 Task: Download personal data.
Action: Mouse moved to (1027, 49)
Screenshot: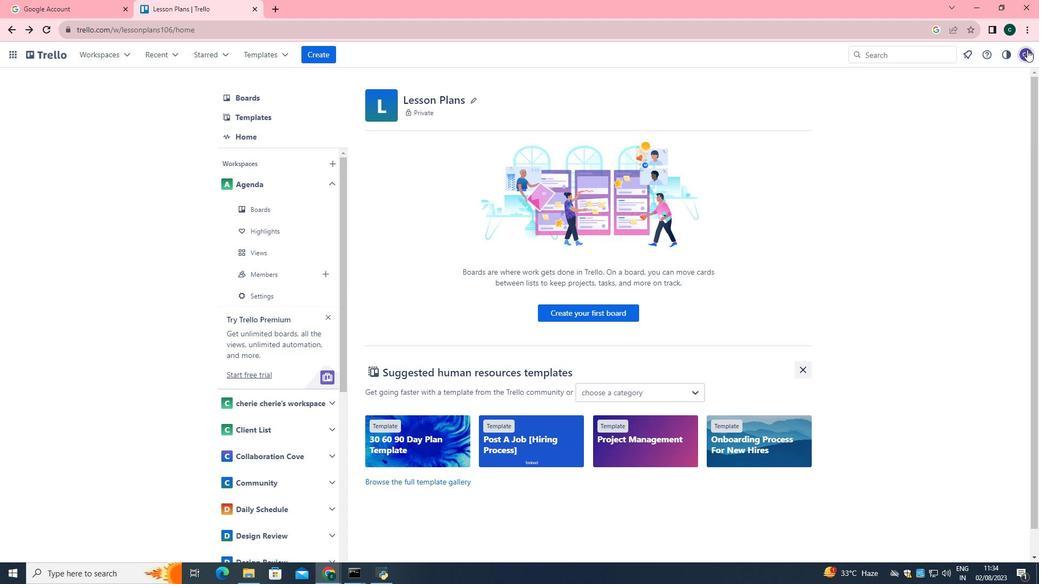
Action: Mouse pressed left at (1027, 49)
Screenshot: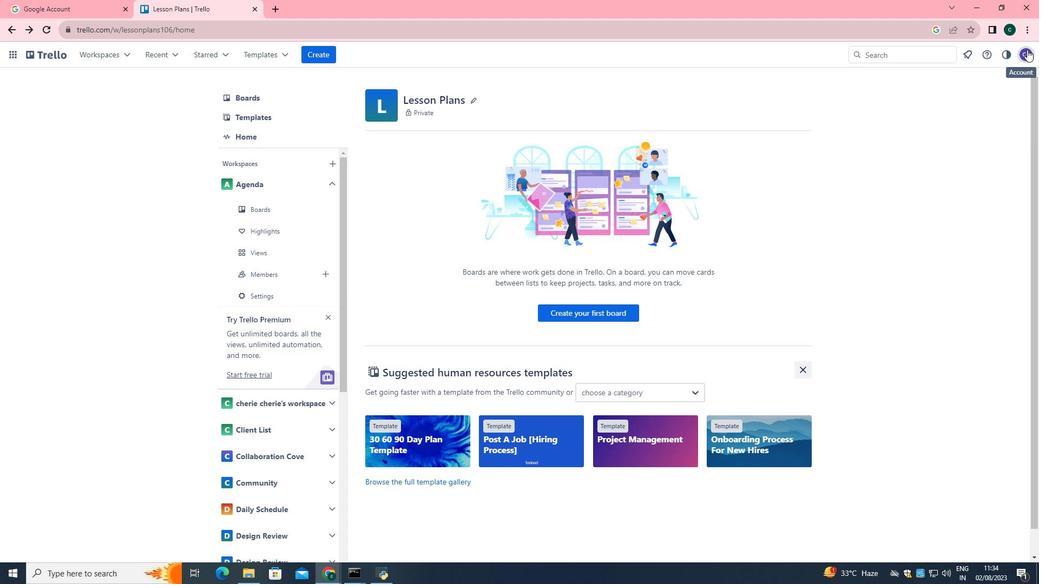 
Action: Mouse moved to (951, 263)
Screenshot: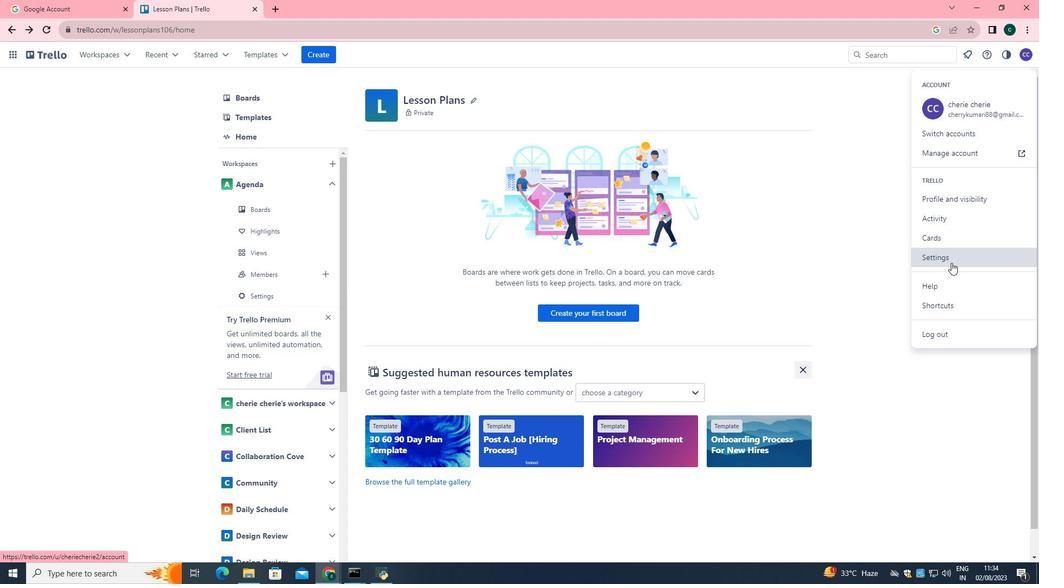 
Action: Mouse pressed left at (951, 263)
Screenshot: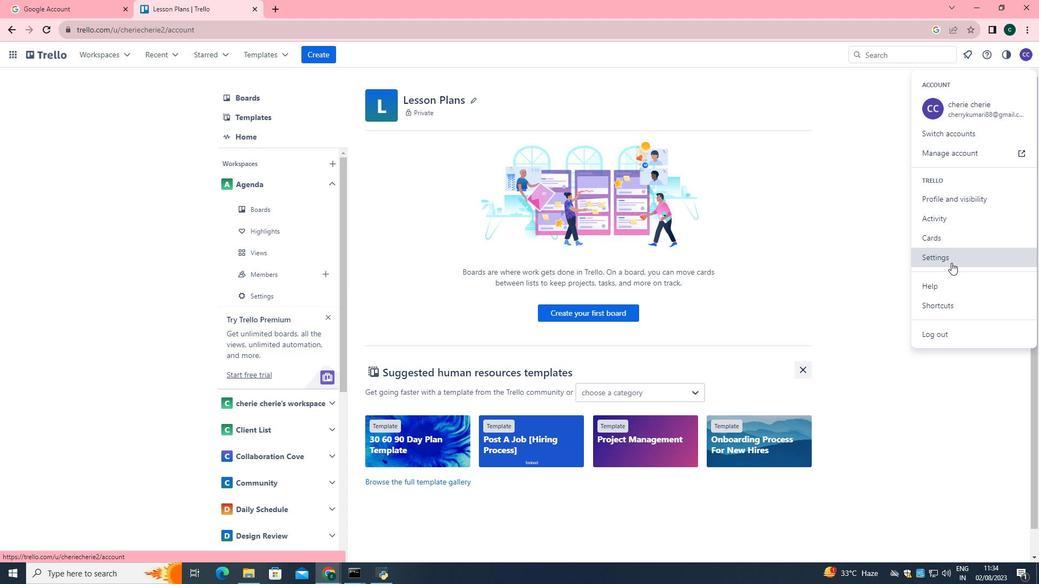 
Action: Mouse moved to (180, 258)
Screenshot: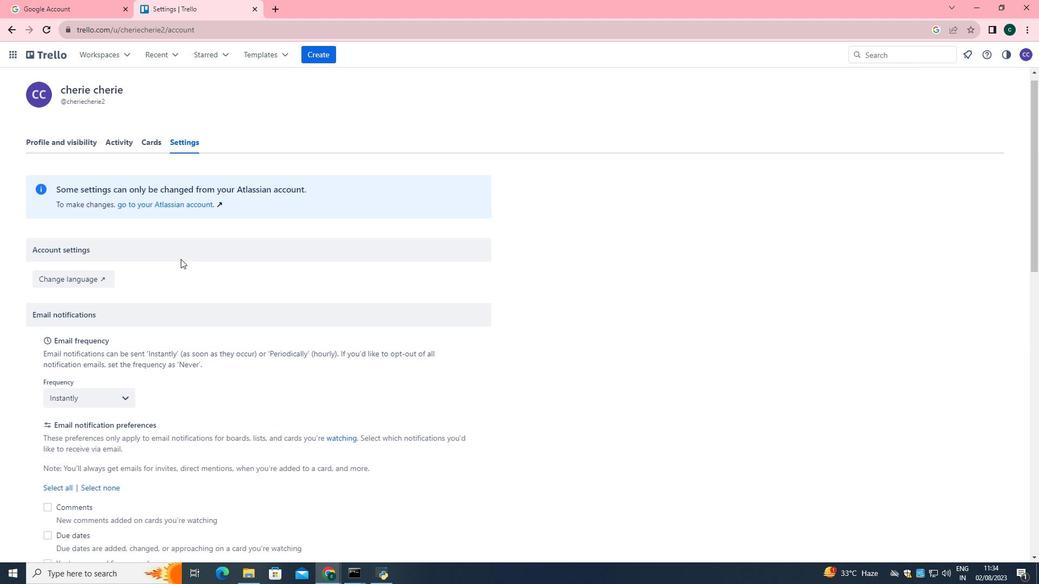 
Action: Mouse scrolled (180, 255) with delta (0, 0)
Screenshot: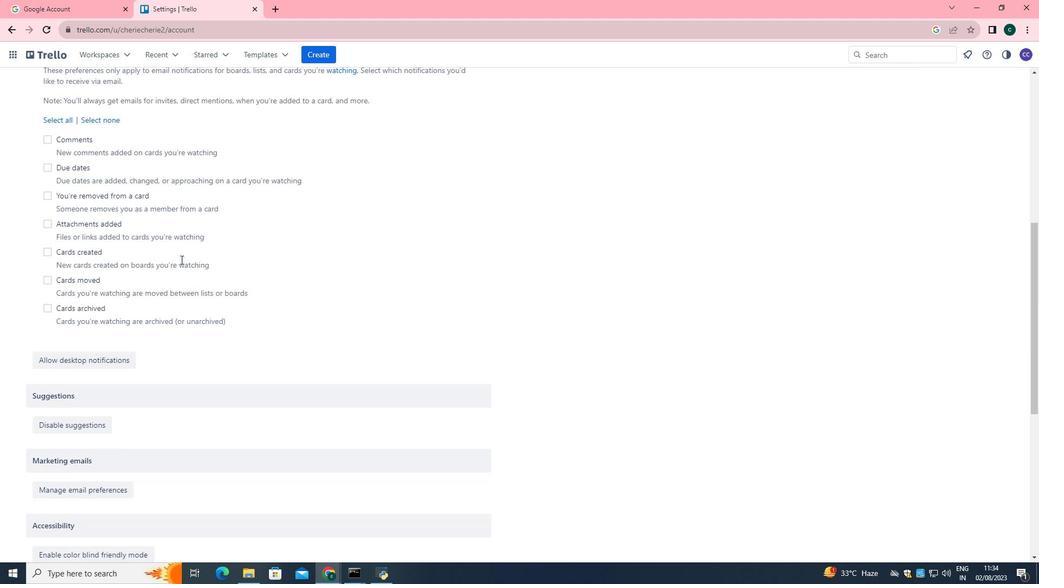 
Action: Mouse moved to (180, 259)
Screenshot: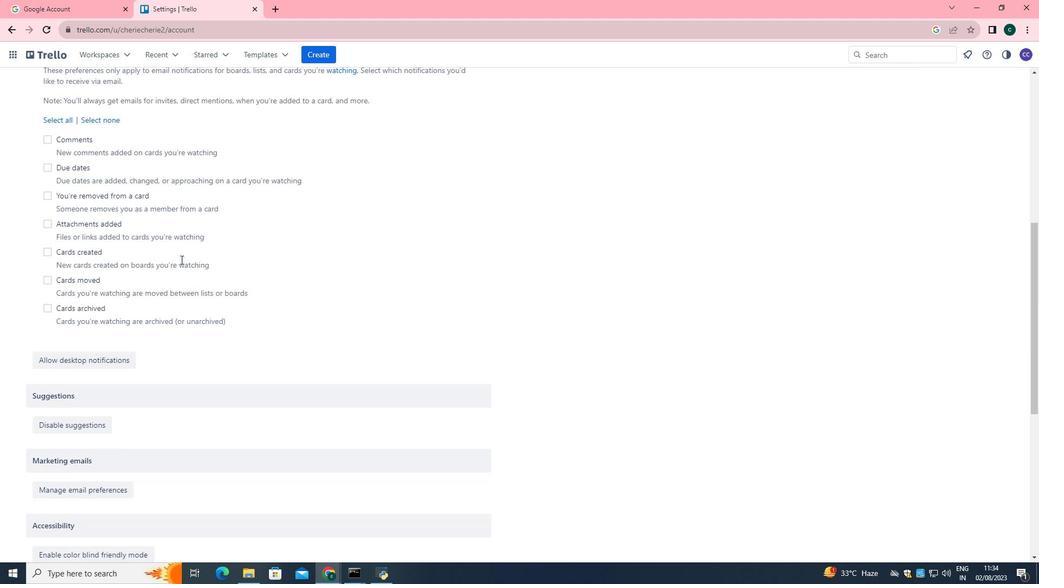 
Action: Mouse scrolled (180, 258) with delta (0, 0)
Screenshot: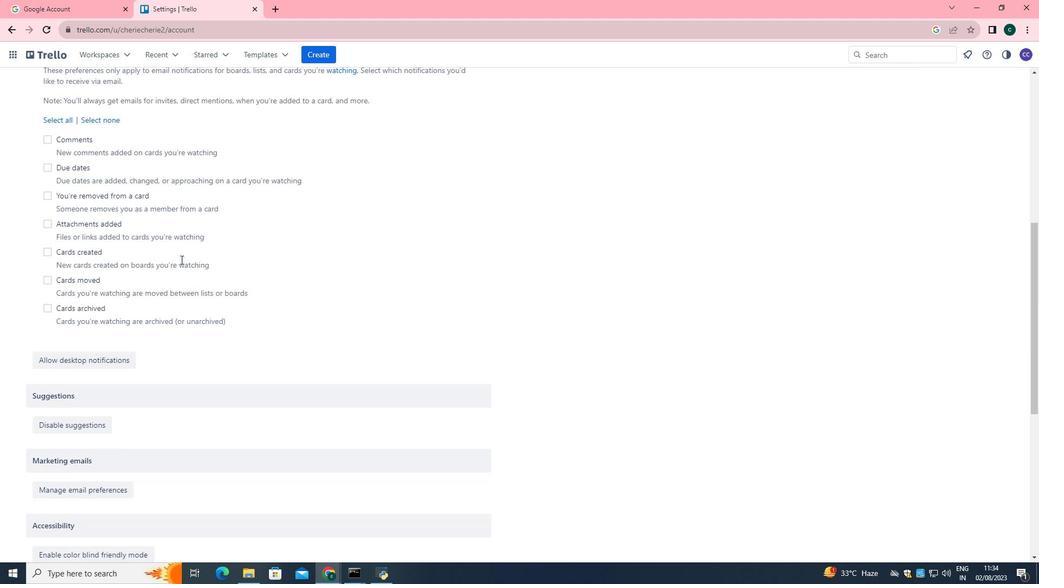 
Action: Mouse scrolled (180, 258) with delta (0, 0)
Screenshot: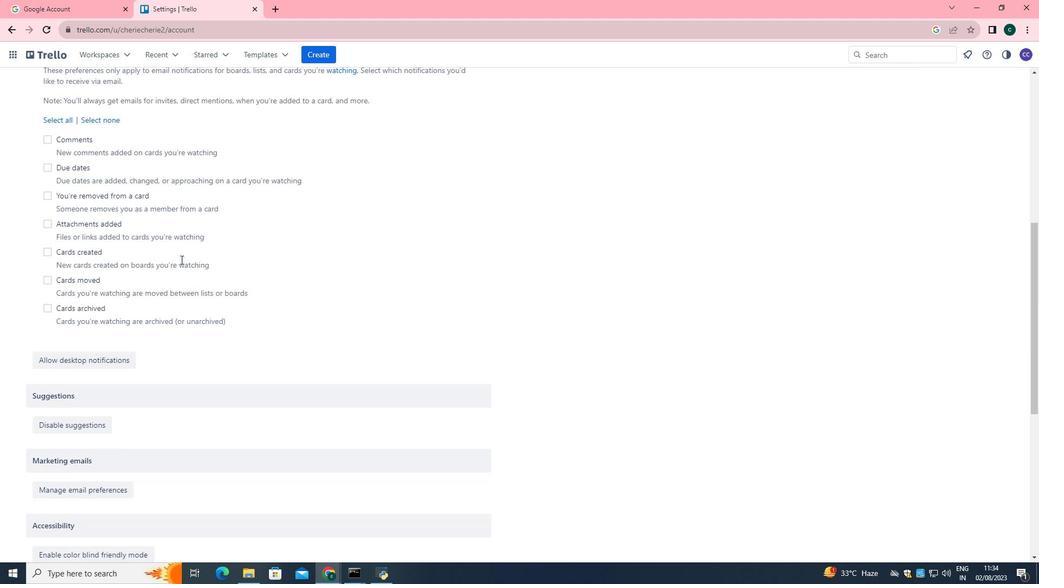 
Action: Mouse scrolled (180, 258) with delta (0, 0)
Screenshot: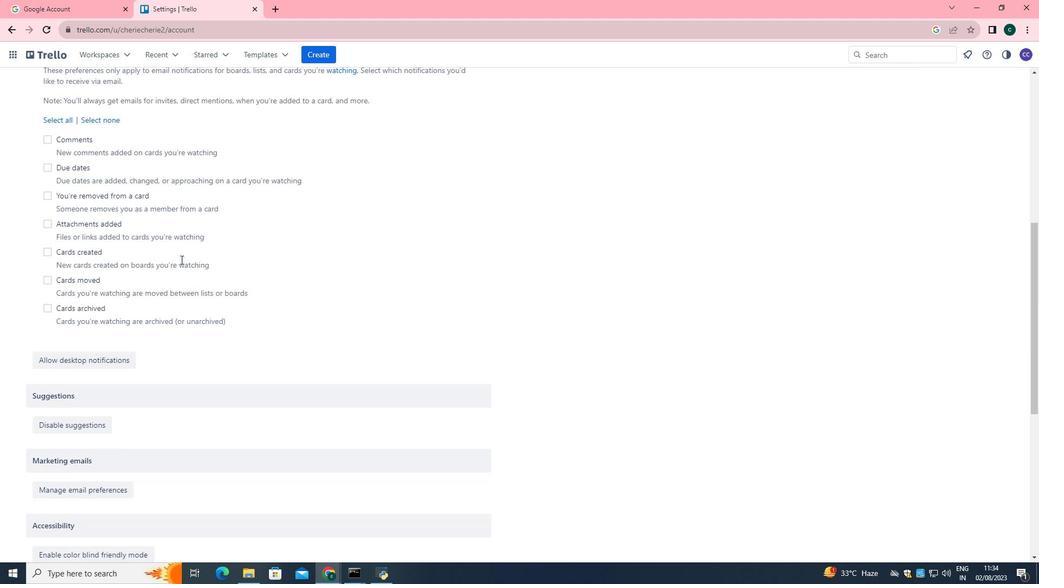 
Action: Mouse scrolled (180, 258) with delta (0, 0)
Screenshot: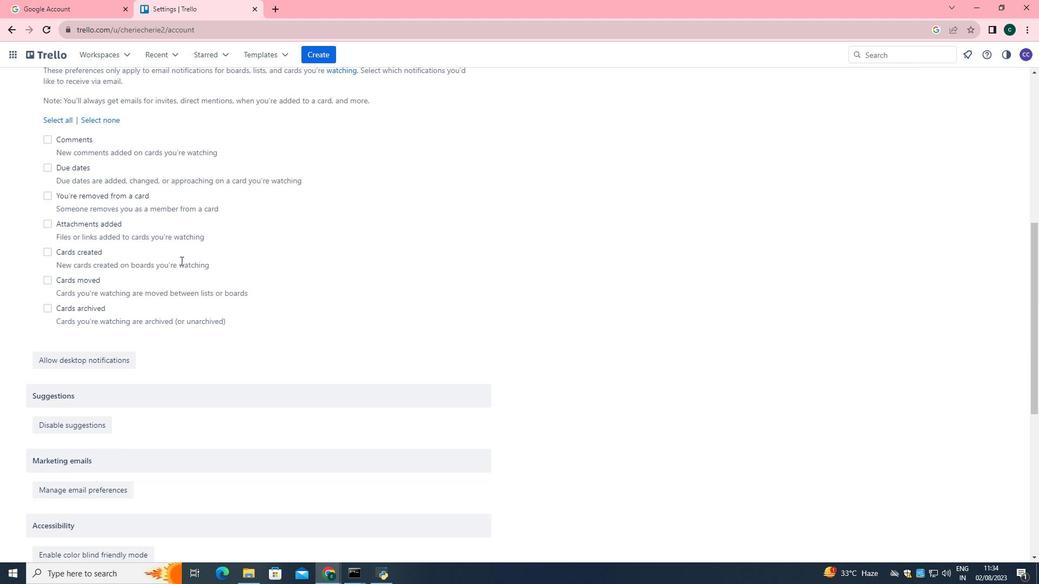 
Action: Mouse scrolled (180, 258) with delta (0, 0)
Screenshot: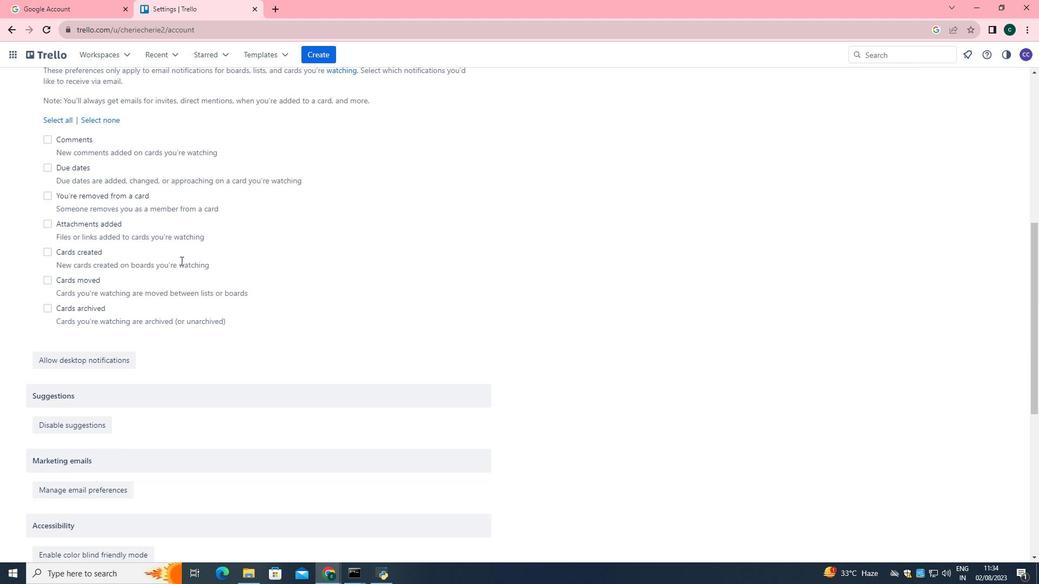 
Action: Mouse scrolled (180, 258) with delta (0, 0)
Screenshot: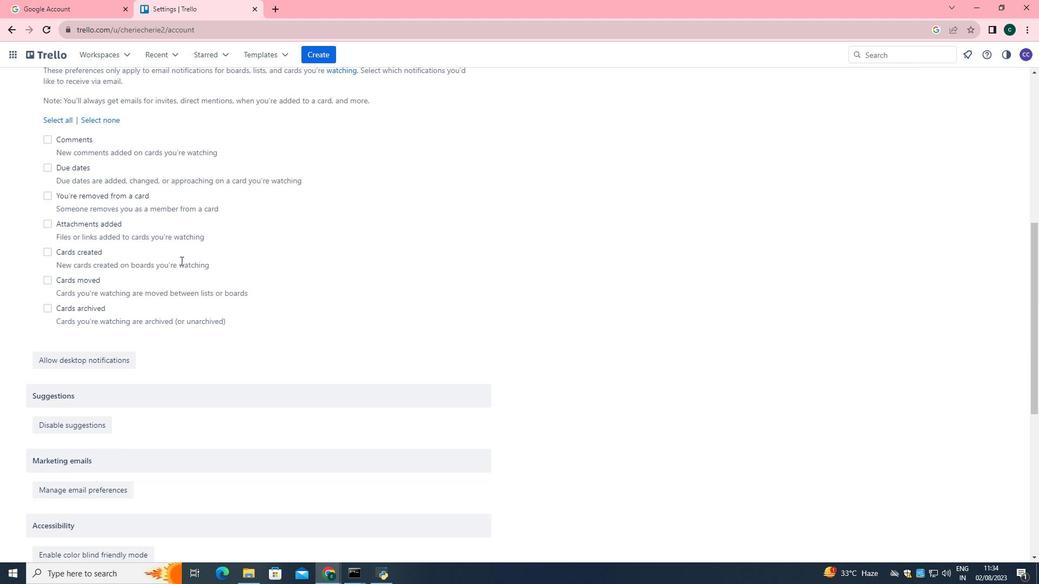 
Action: Mouse moved to (181, 264)
Screenshot: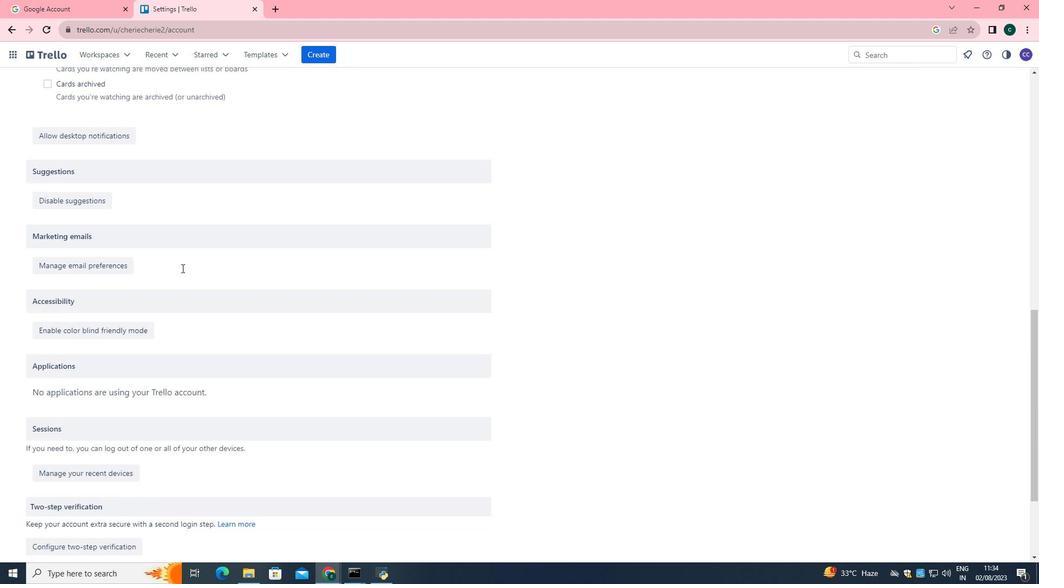 
Action: Mouse scrolled (181, 264) with delta (0, 0)
Screenshot: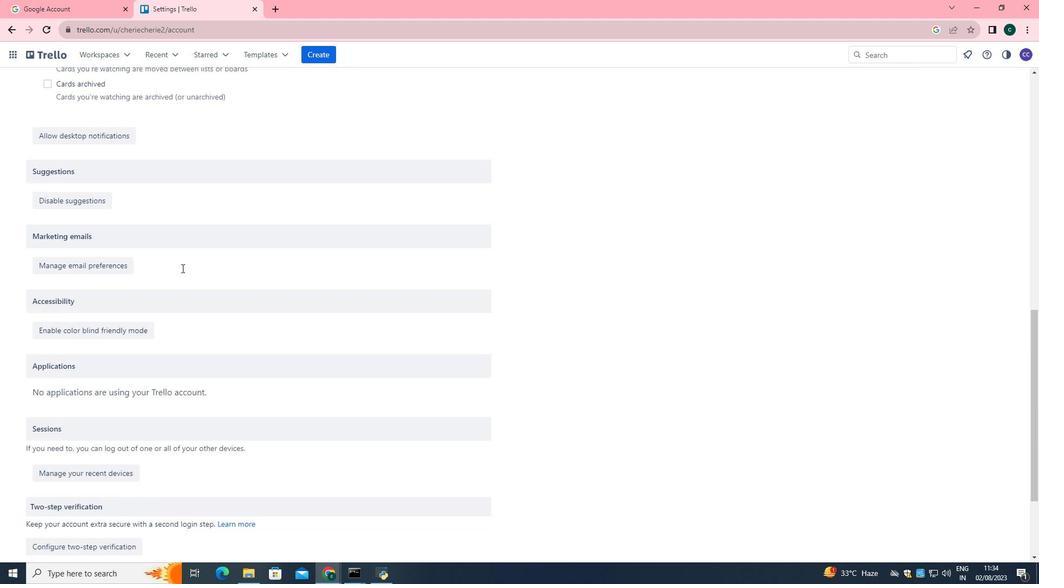 
Action: Mouse moved to (181, 268)
Screenshot: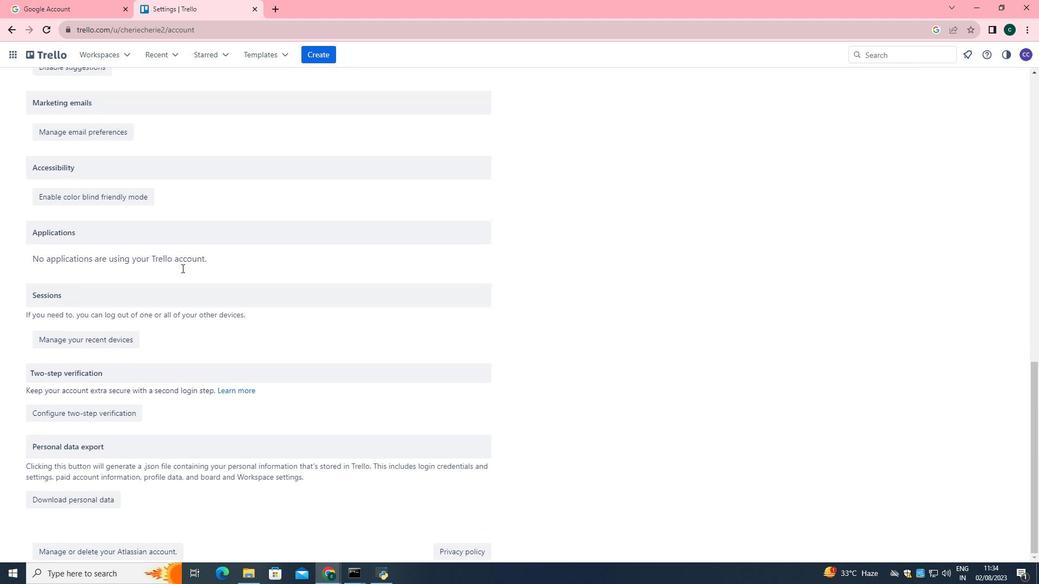 
Action: Mouse scrolled (181, 266) with delta (0, 0)
Screenshot: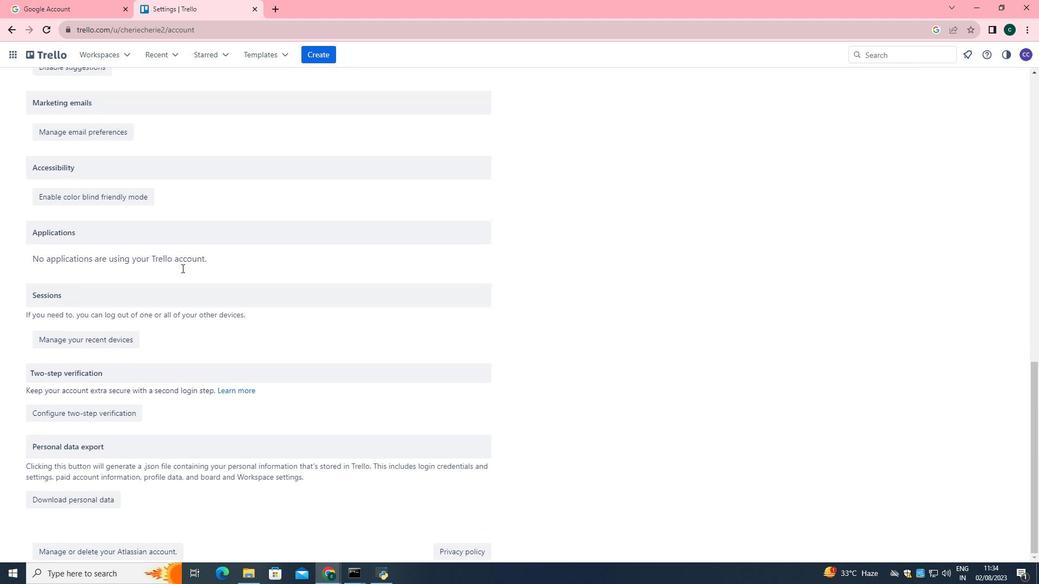 
Action: Mouse moved to (181, 268)
Screenshot: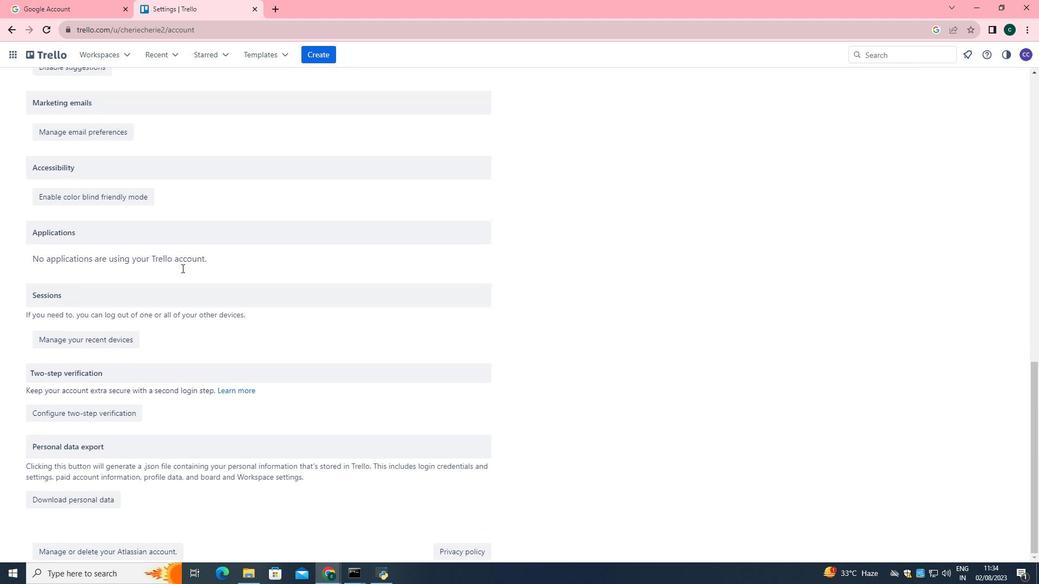 
Action: Mouse scrolled (181, 267) with delta (0, 0)
Screenshot: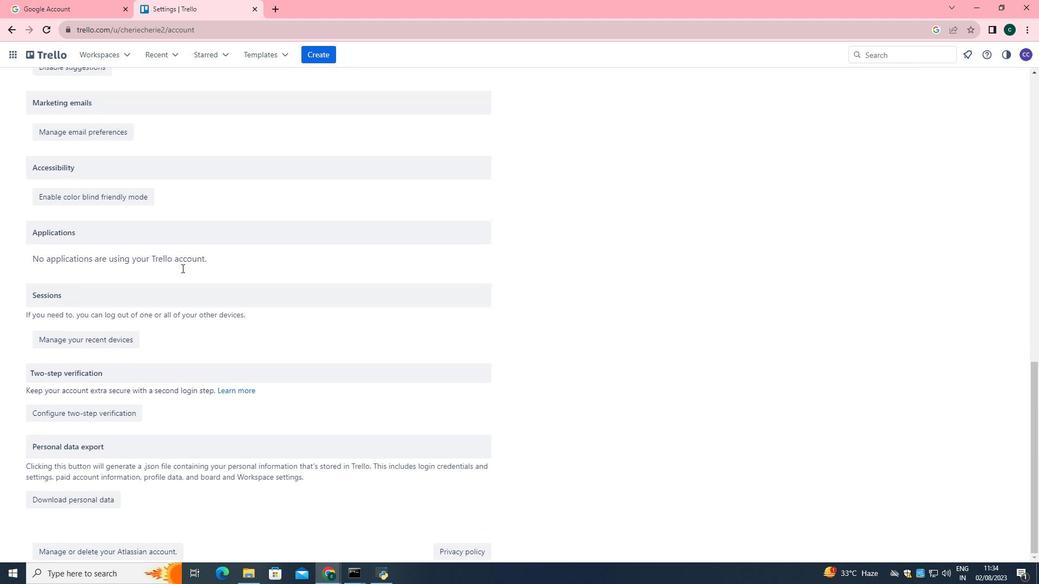 
Action: Mouse scrolled (181, 267) with delta (0, 0)
Screenshot: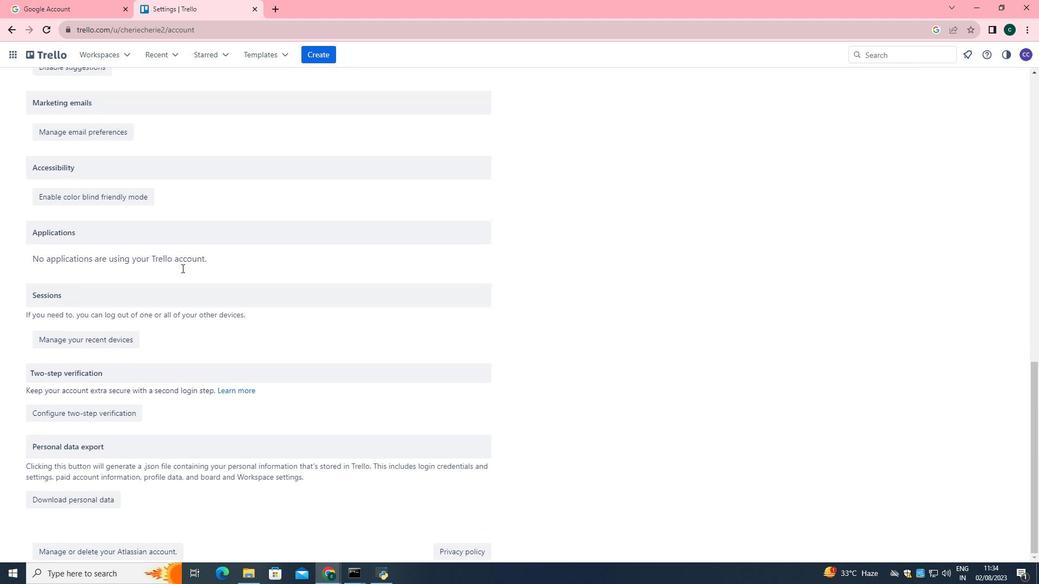 
Action: Mouse scrolled (181, 267) with delta (0, 0)
Screenshot: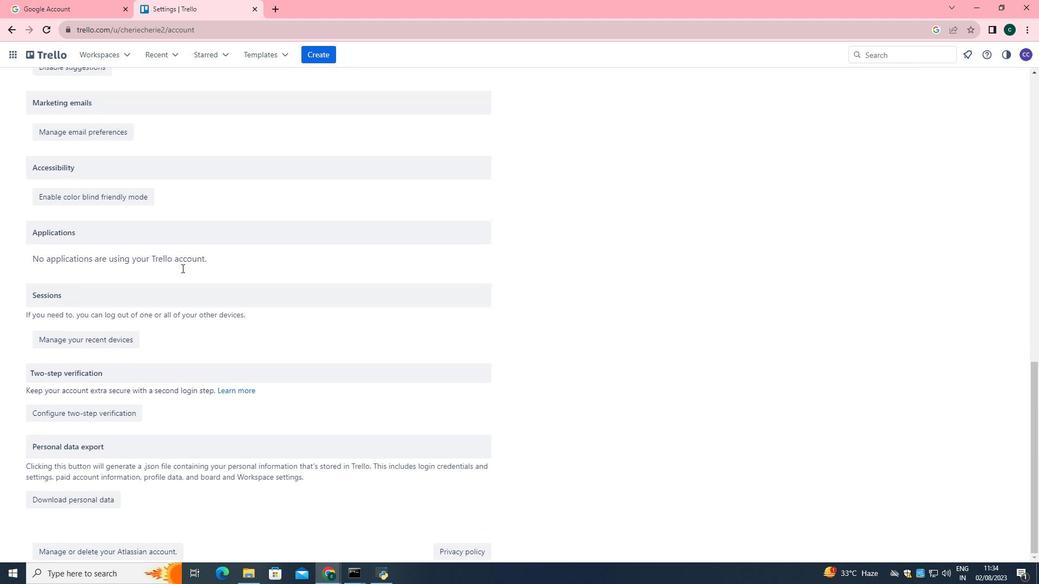 
Action: Mouse scrolled (181, 267) with delta (0, 0)
Screenshot: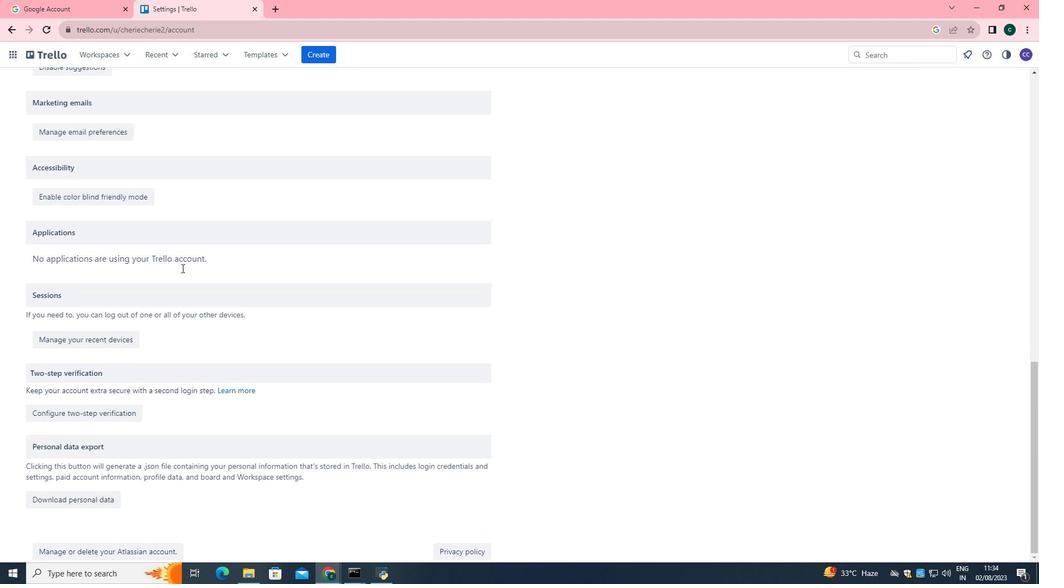 
Action: Mouse scrolled (181, 267) with delta (0, 0)
Screenshot: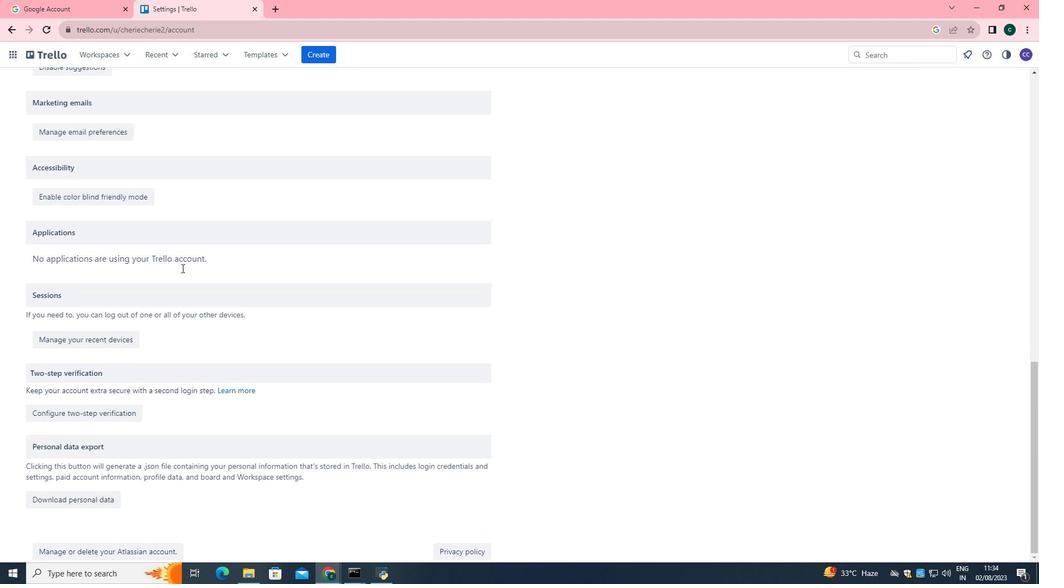 
Action: Mouse scrolled (181, 267) with delta (0, 0)
Screenshot: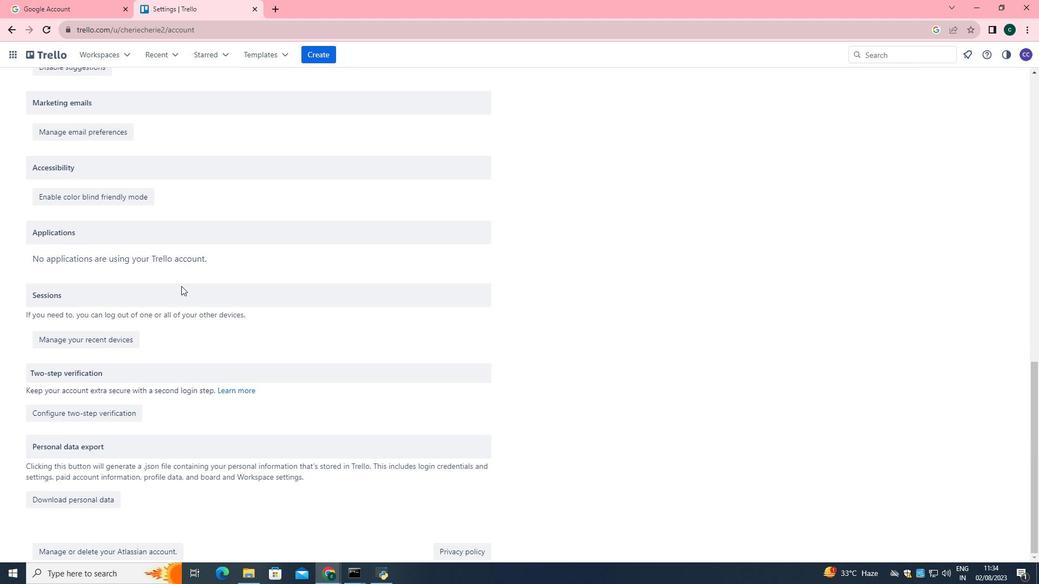
Action: Mouse moved to (182, 270)
Screenshot: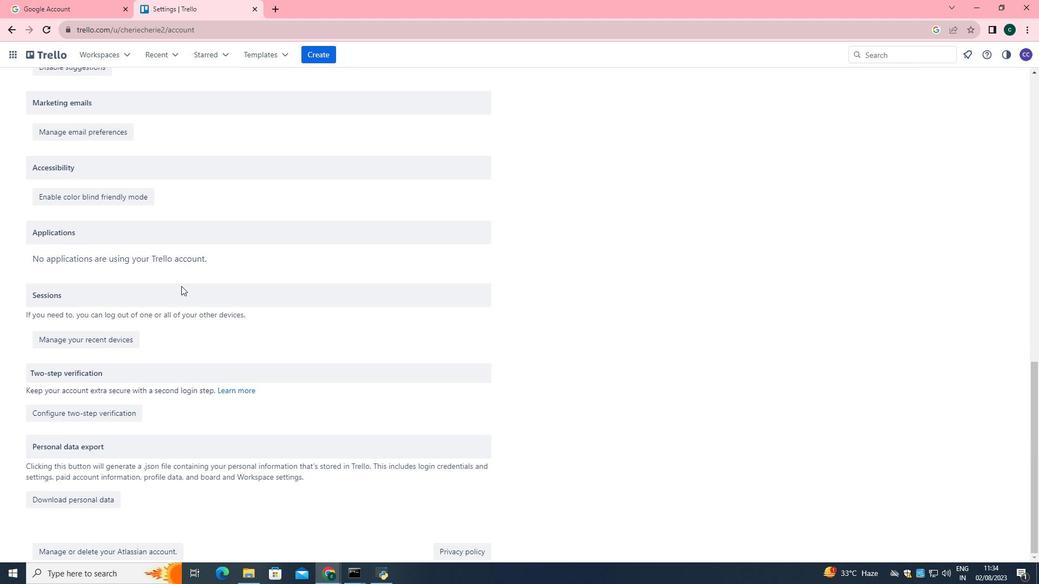
Action: Mouse scrolled (182, 269) with delta (0, 0)
Screenshot: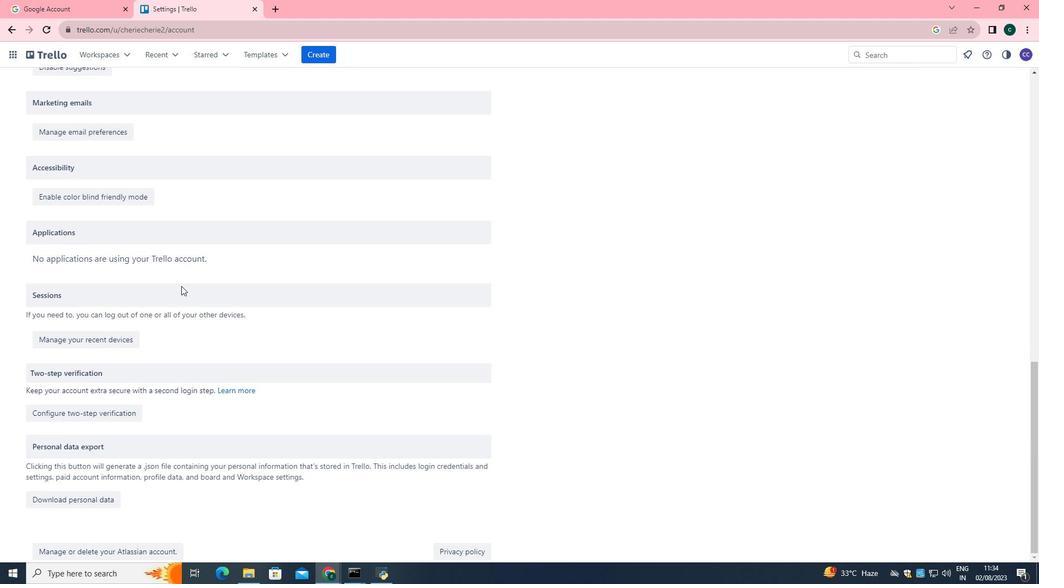 
Action: Mouse moved to (182, 271)
Screenshot: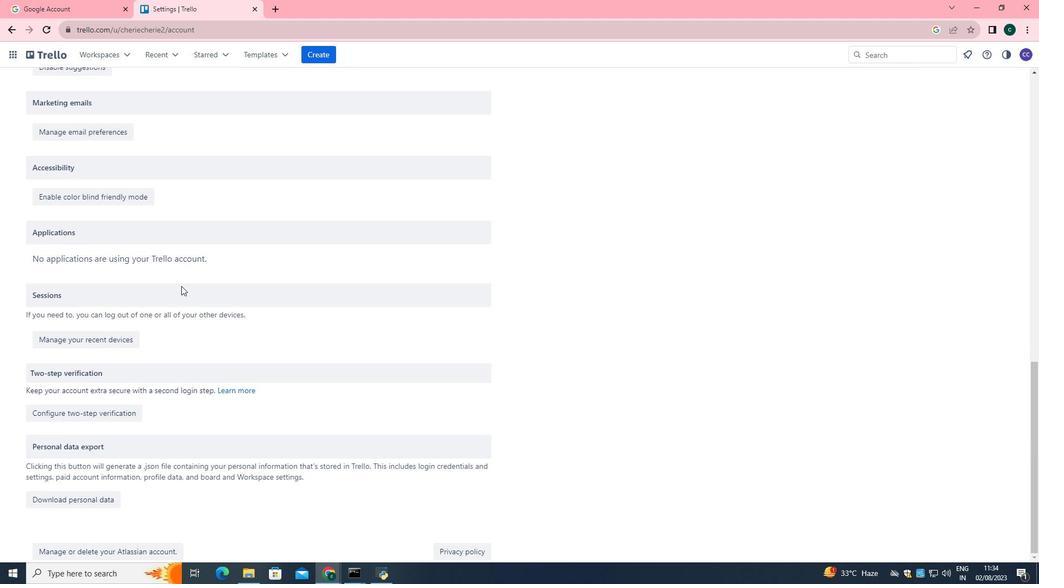 
Action: Mouse scrolled (182, 270) with delta (0, 0)
Screenshot: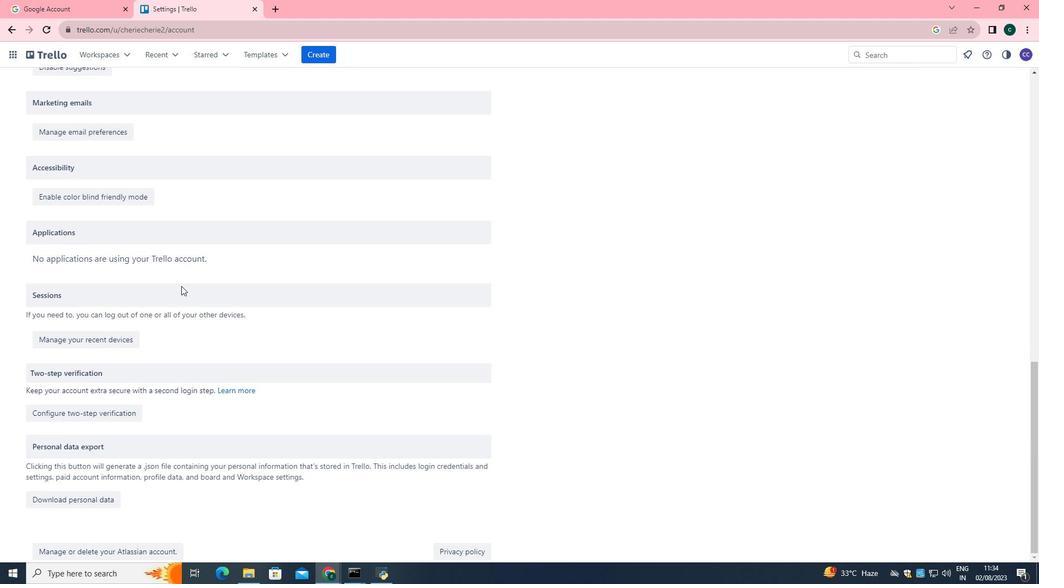 
Action: Mouse scrolled (182, 270) with delta (0, 0)
Screenshot: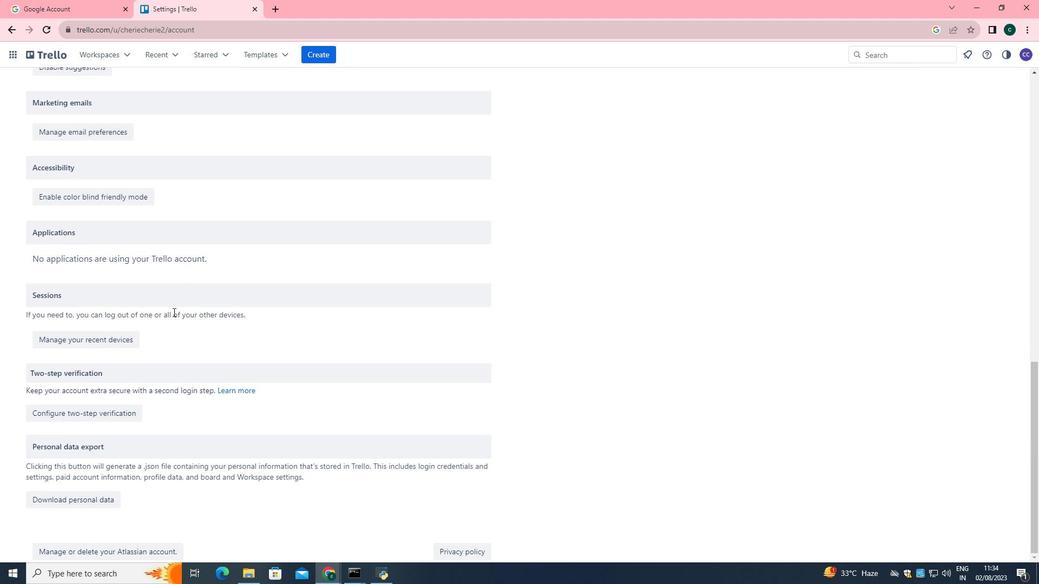
Action: Mouse scrolled (182, 270) with delta (0, 0)
Screenshot: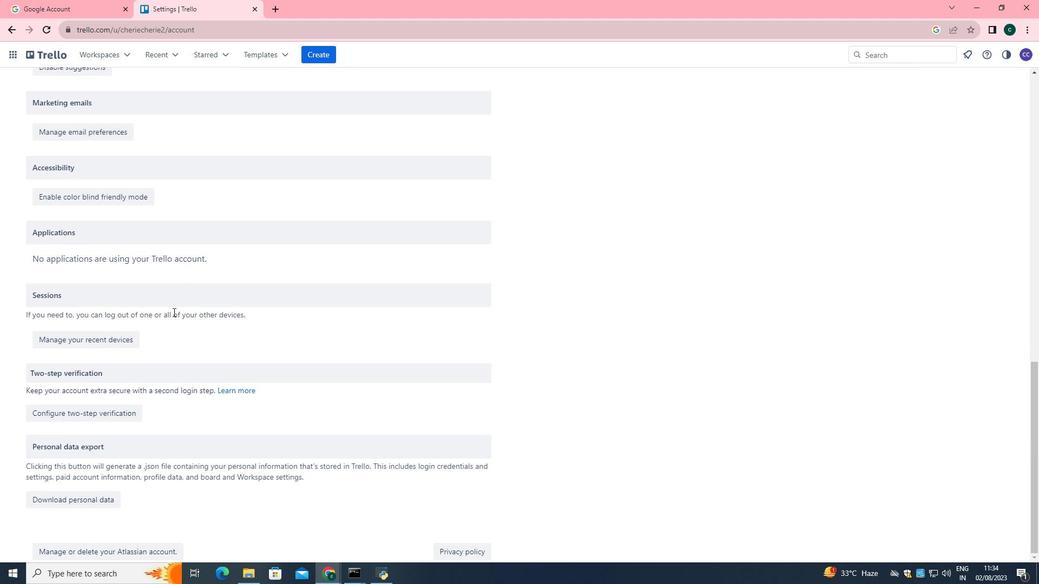 
Action: Mouse scrolled (182, 270) with delta (0, 0)
Screenshot: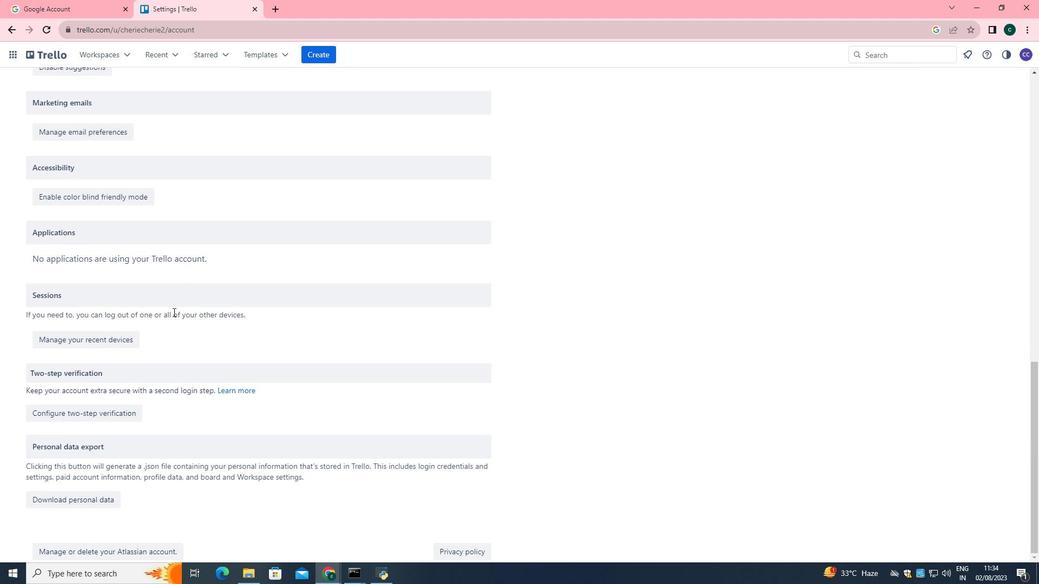 
Action: Mouse moved to (72, 497)
Screenshot: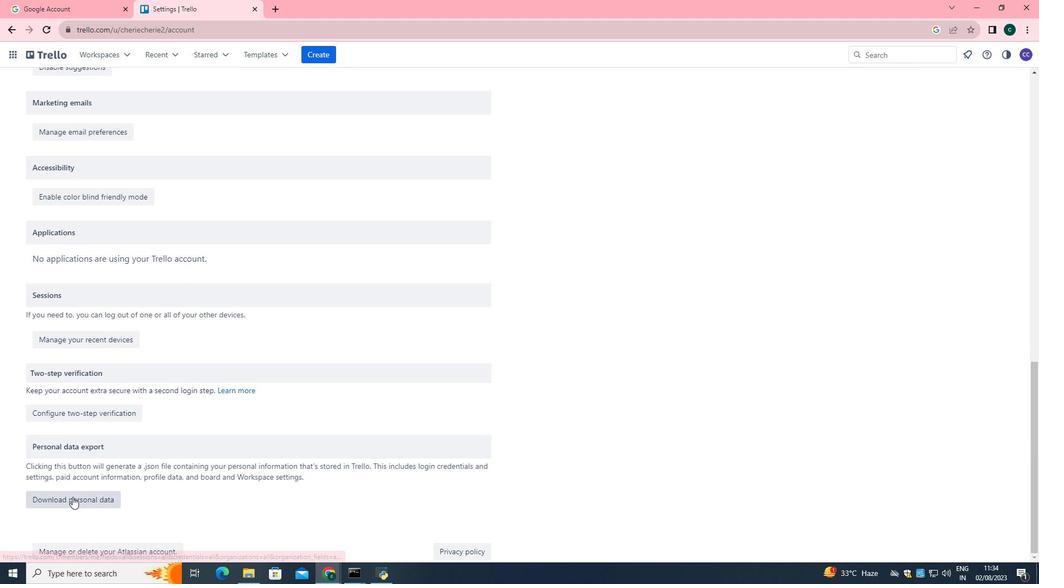 
Action: Mouse pressed left at (72, 497)
Screenshot: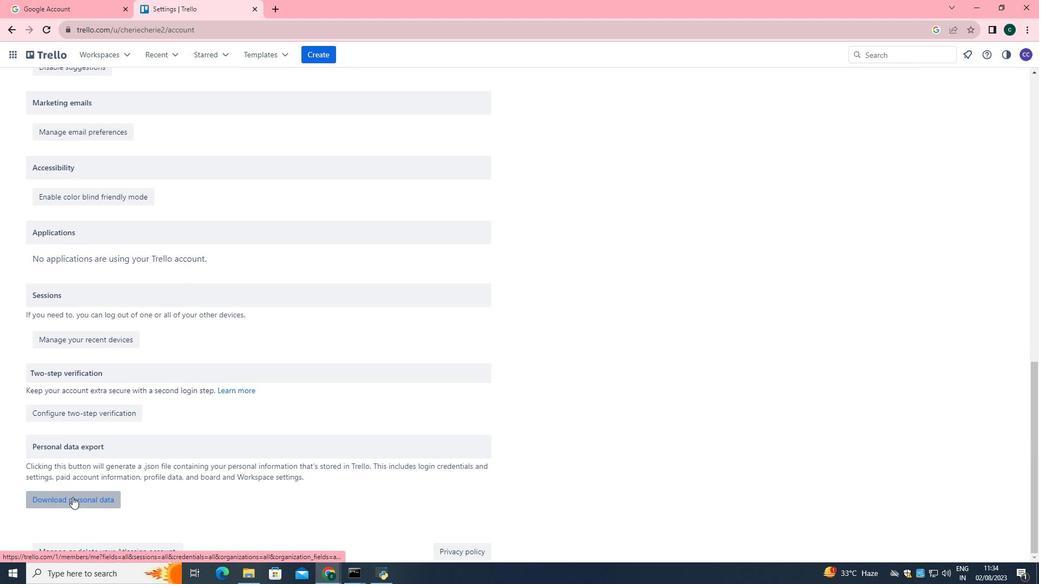 
